 Task: Locate the nearest wildlife refuges to San Francisco, California, and Sacramento, California.
Action: Mouse moved to (164, 64)
Screenshot: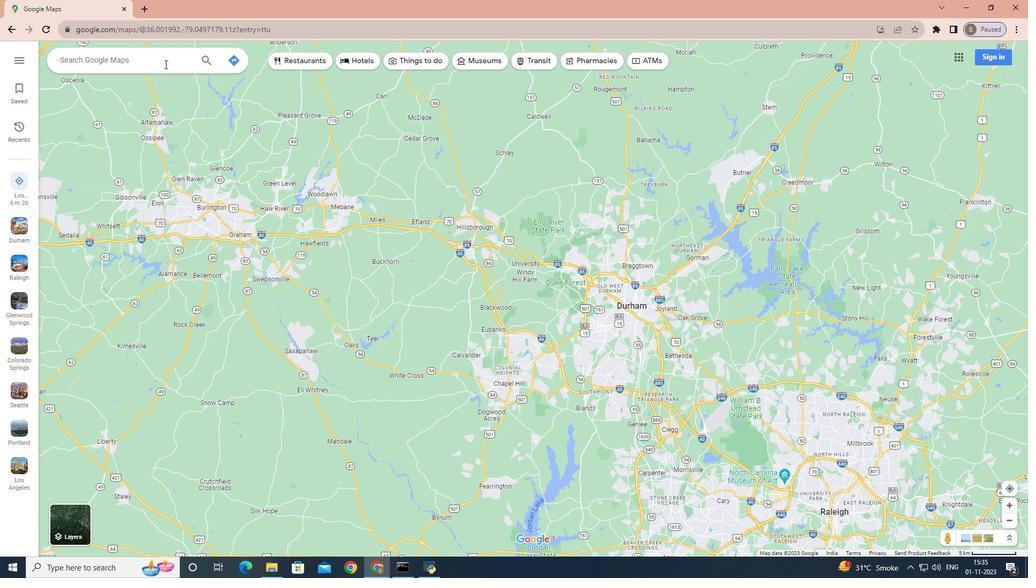 
Action: Mouse pressed left at (164, 64)
Screenshot: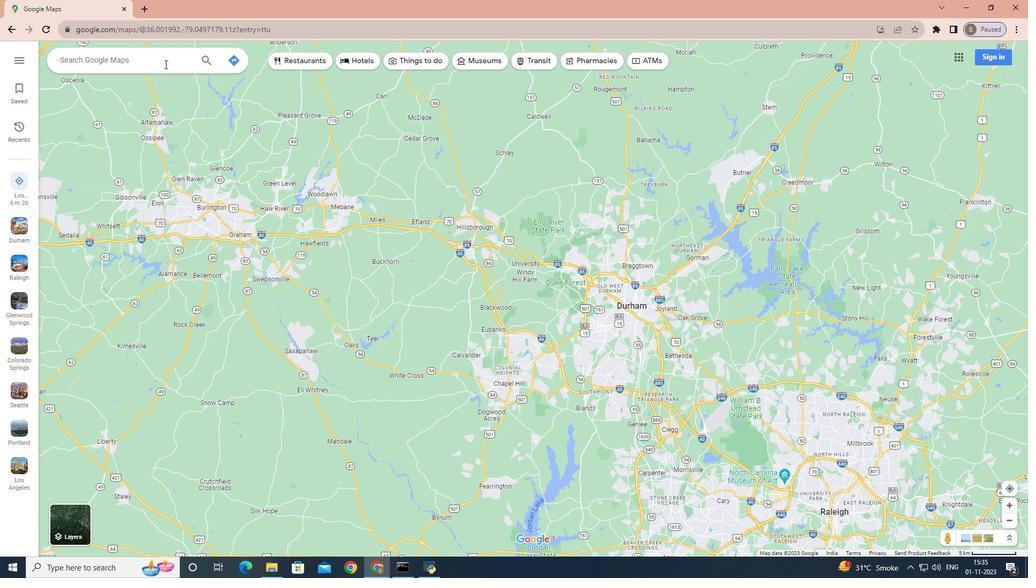 
Action: Key pressed <Key.shift>San<Key.space><Key.shift>Francisco,<Key.space><Key.shift>California<Key.enter>
Screenshot: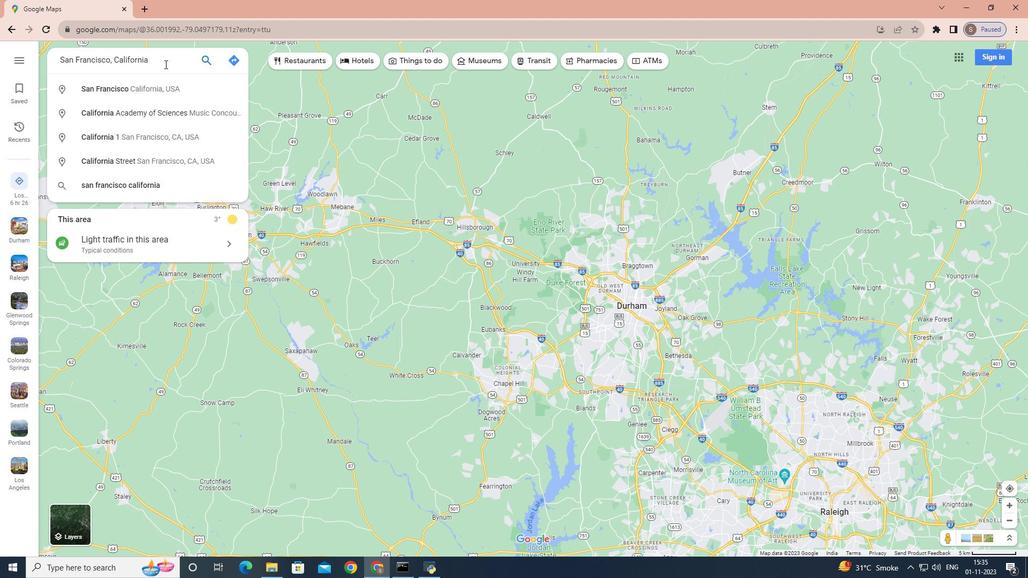 
Action: Mouse moved to (152, 239)
Screenshot: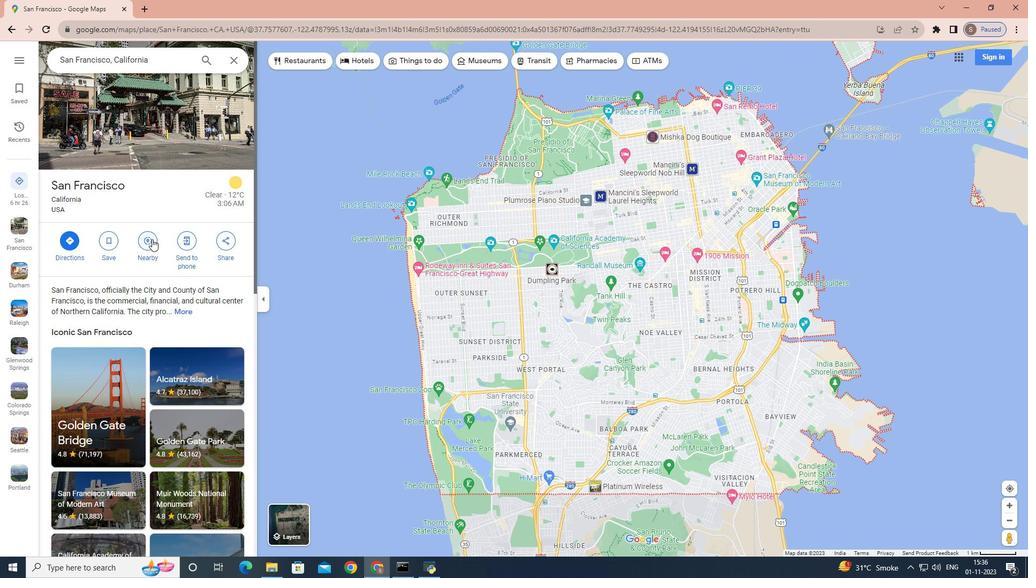 
Action: Mouse pressed left at (152, 239)
Screenshot: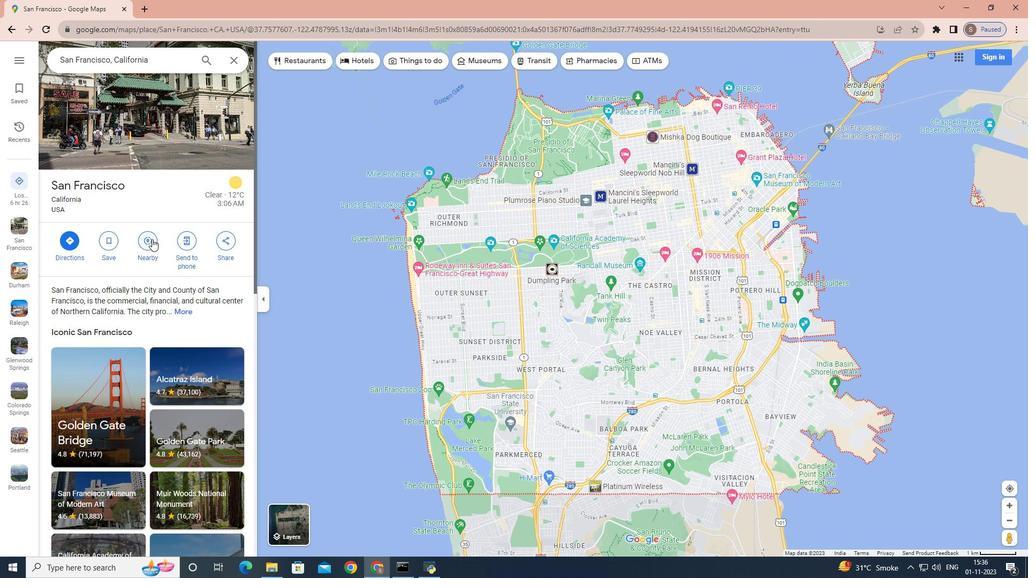 
Action: Mouse moved to (153, 241)
Screenshot: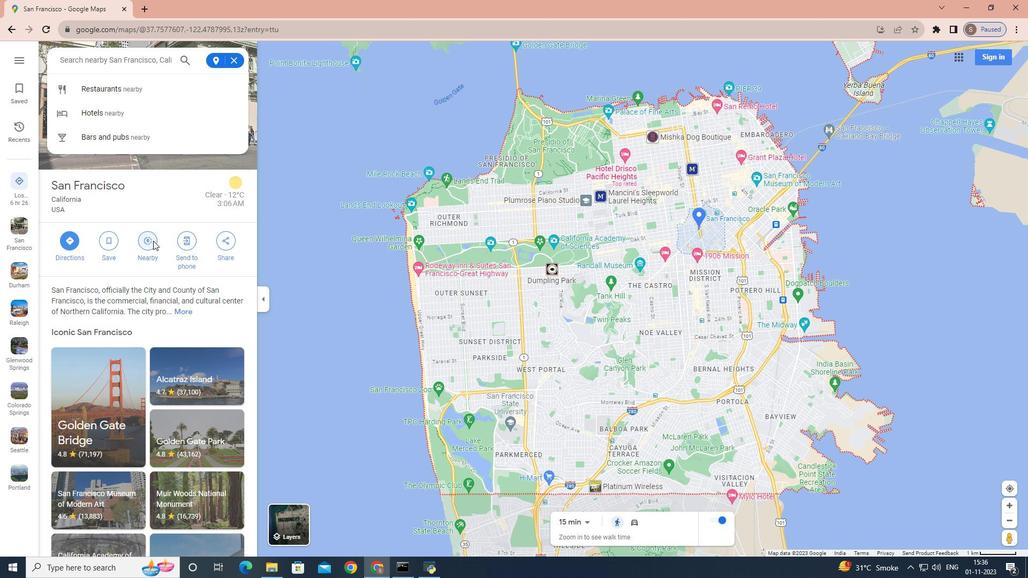 
Action: Key pressed wildlife<Key.space>refuges<Key.enter>
Screenshot: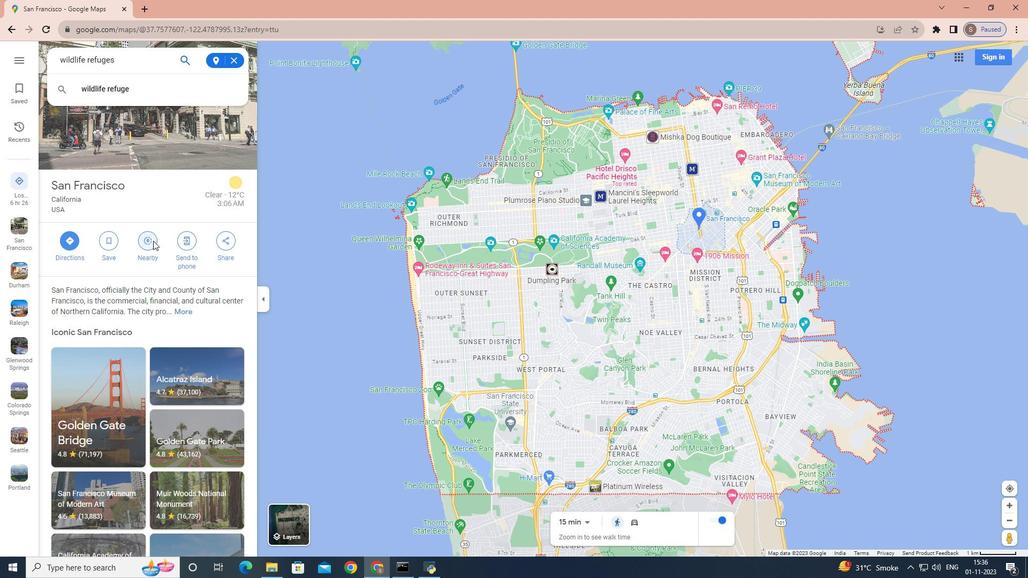 
Action: Mouse moved to (239, 61)
Screenshot: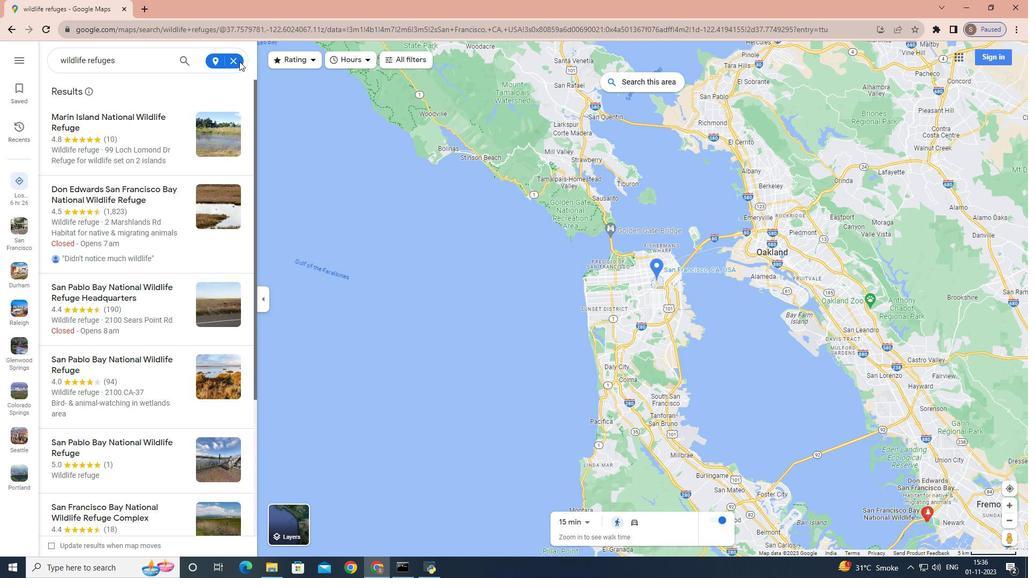 
Action: Mouse pressed left at (239, 61)
Screenshot: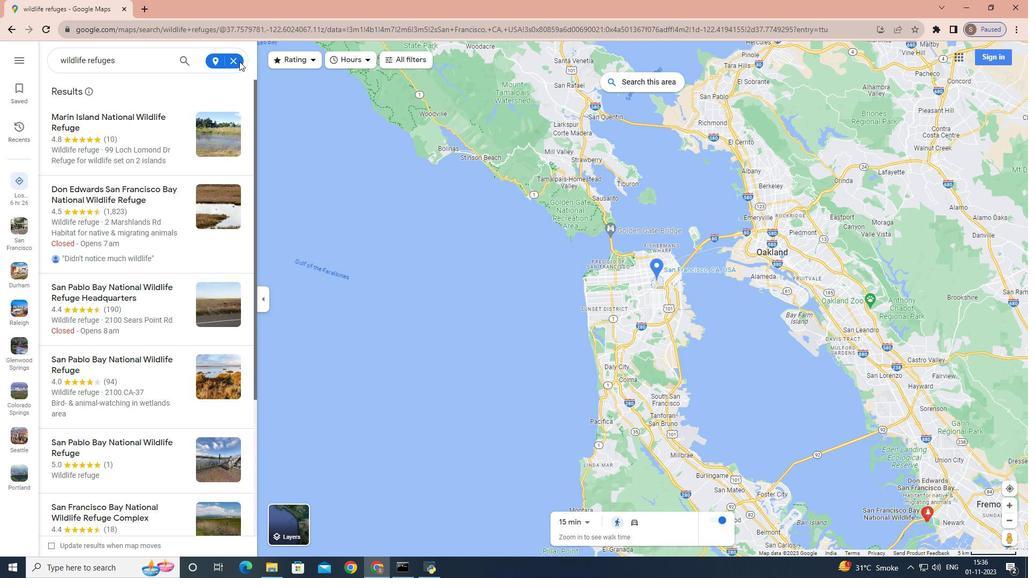 
Action: Mouse moved to (233, 58)
Screenshot: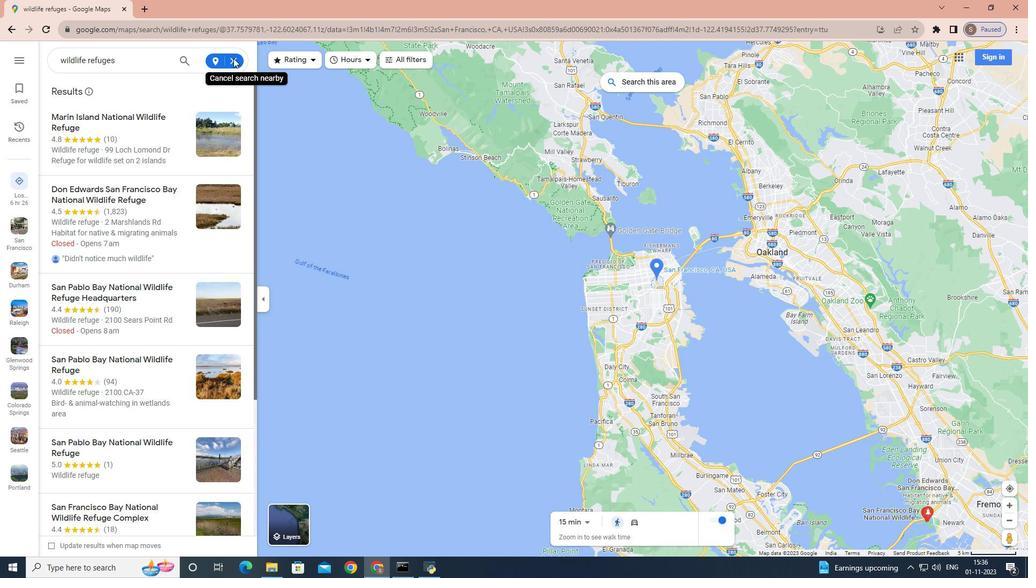 
Action: Mouse pressed left at (233, 58)
Screenshot: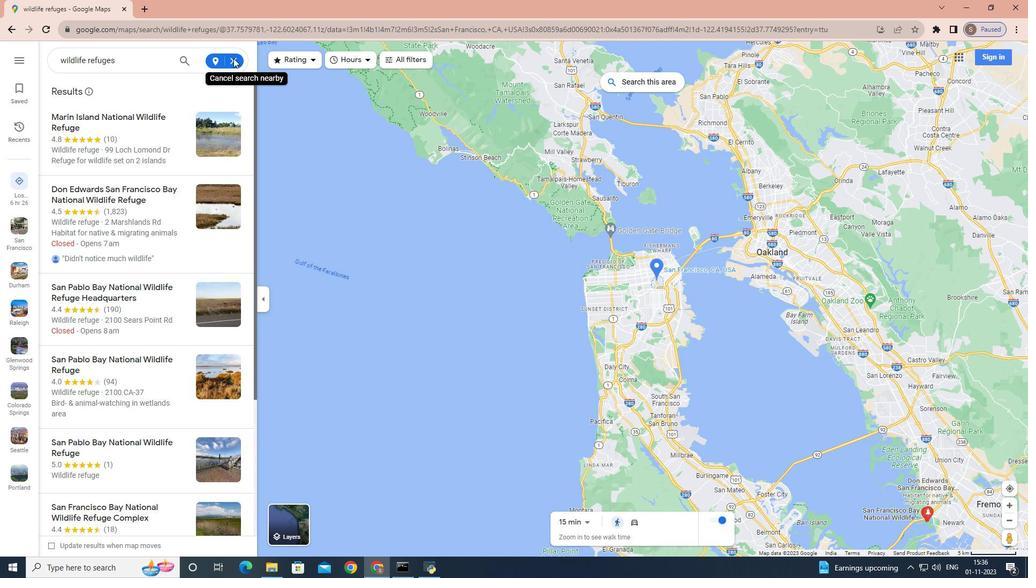 
Action: Mouse moved to (234, 61)
Screenshot: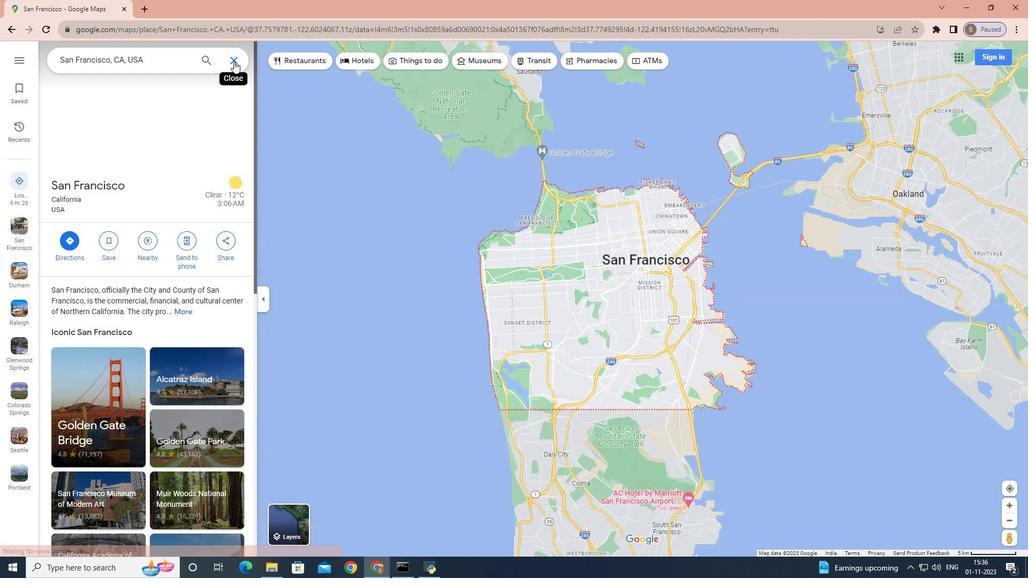 
Action: Mouse pressed left at (234, 61)
Screenshot: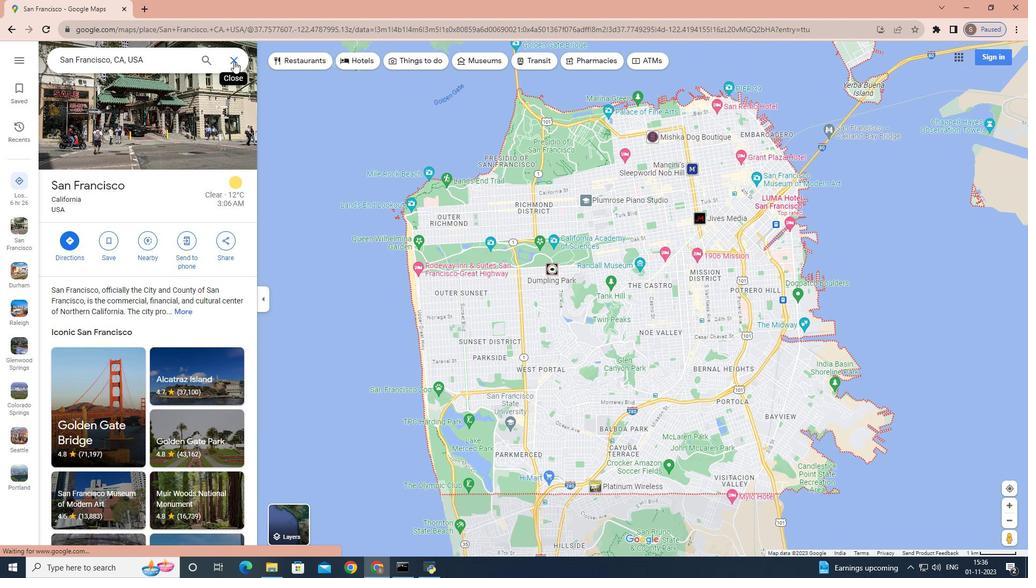 
Action: Mouse moved to (164, 39)
Screenshot: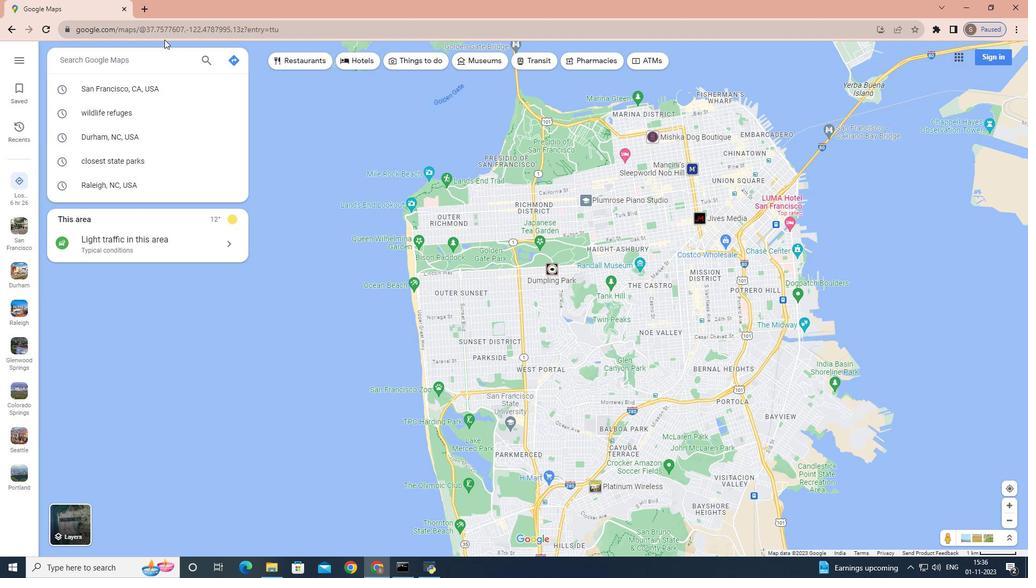 
Action: Key pressed <Key.shift>Sacramento,<Key.space><Key.shift>California
Screenshot: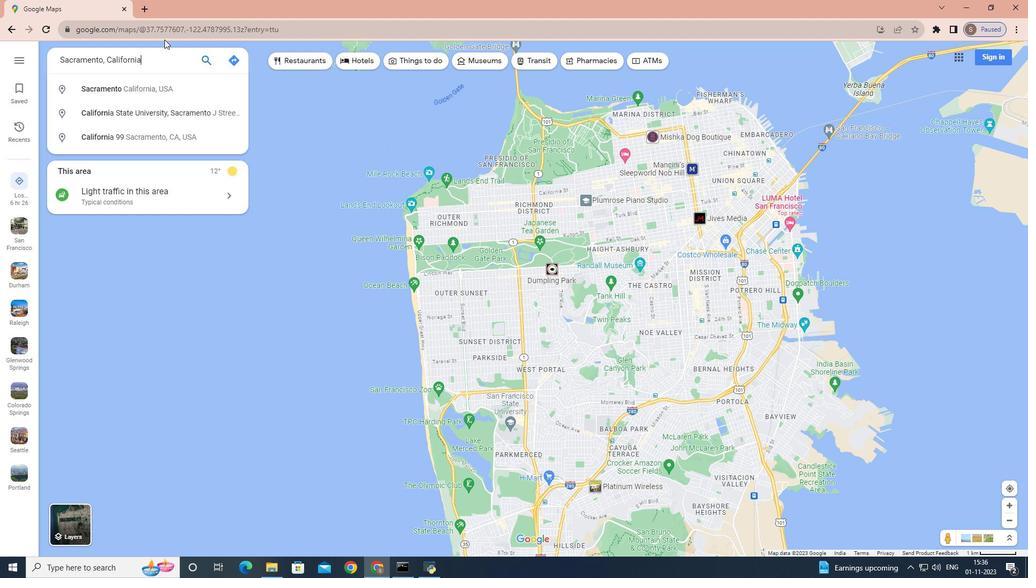 
Action: Mouse moved to (181, 59)
Screenshot: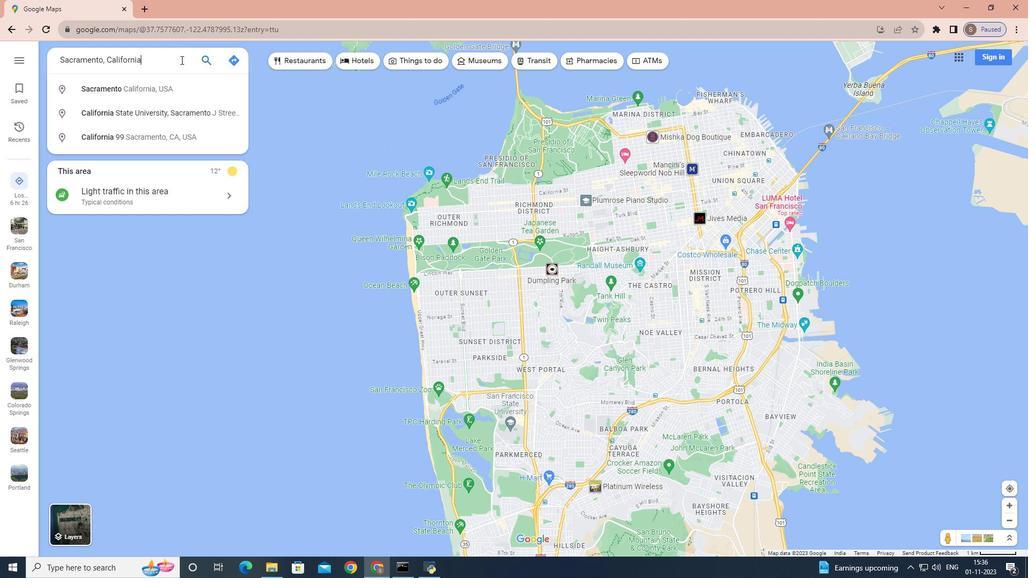 
Action: Key pressed <Key.enter>
Screenshot: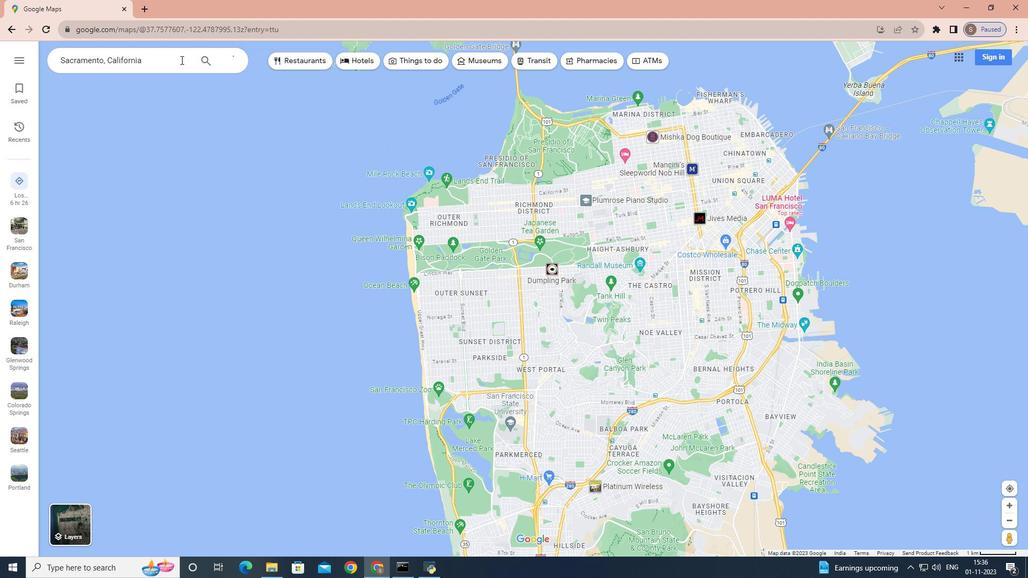 
Action: Mouse moved to (145, 243)
Screenshot: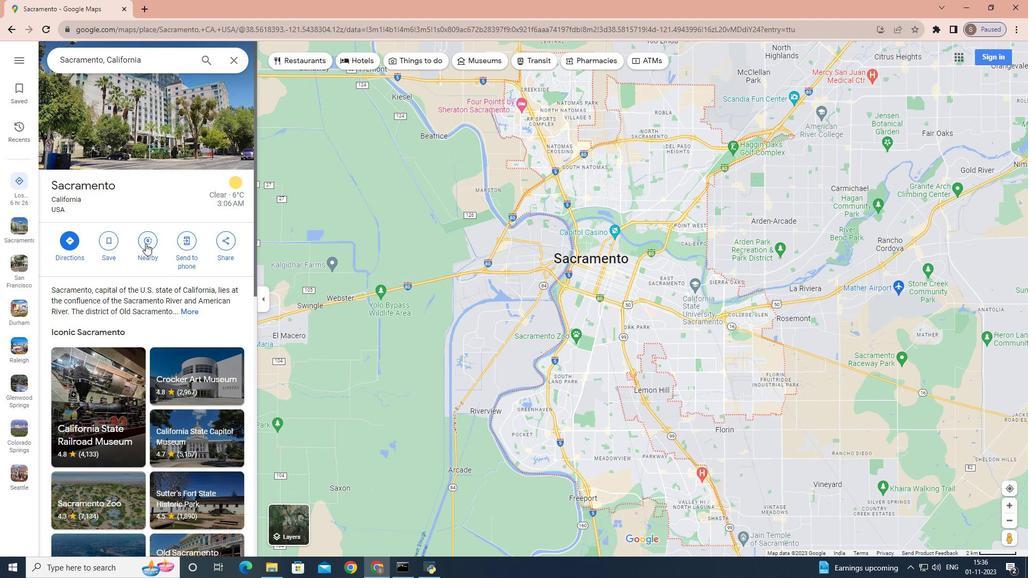 
Action: Mouse pressed left at (145, 243)
Screenshot: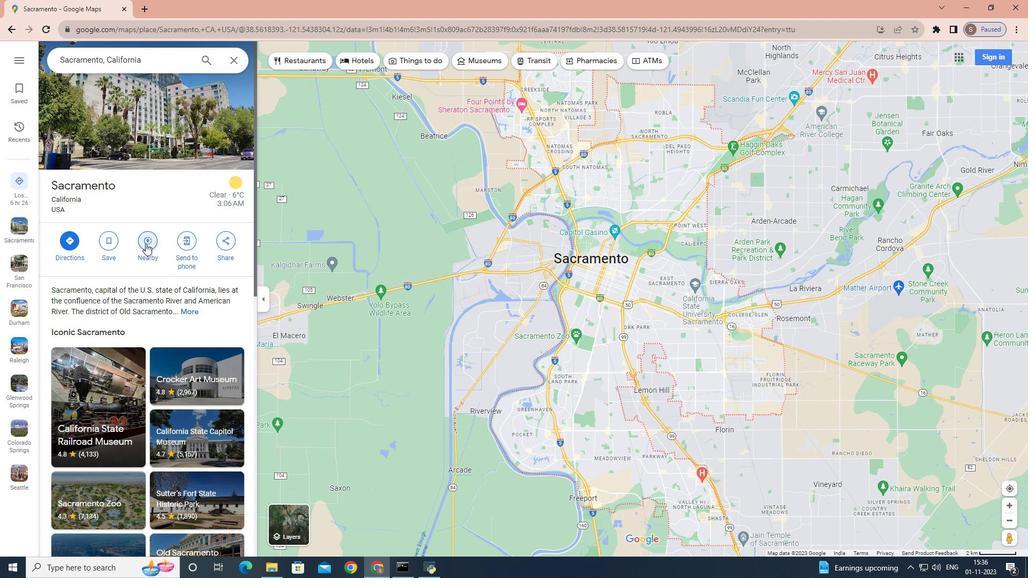 
Action: Key pressed wildlife<Key.space>refuges<Key.enter>
Screenshot: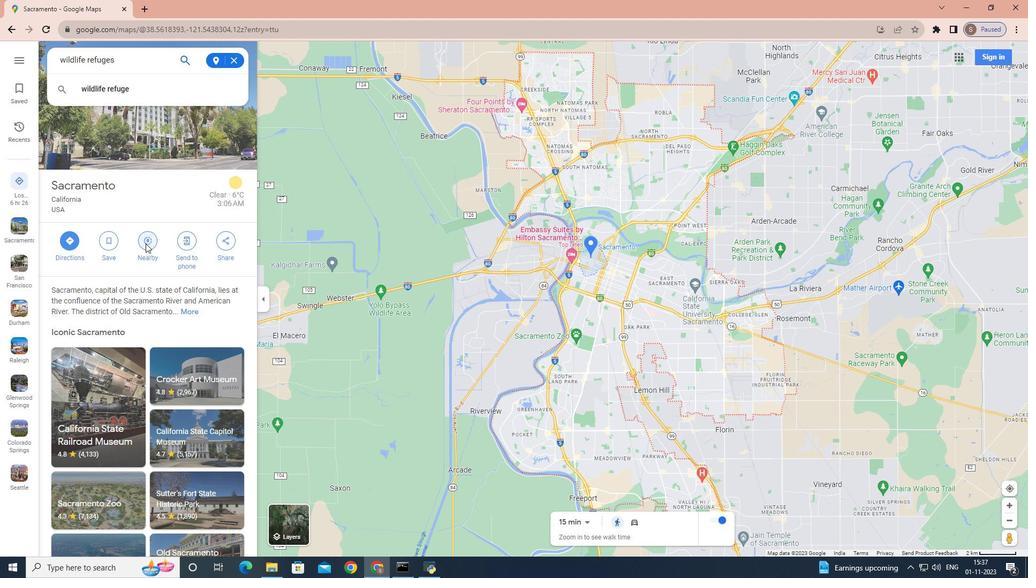 
